 Task: Change the description format of the category "Announcement" in the repository "Javascript" to "Announcement".
Action: Mouse moved to (1183, 219)
Screenshot: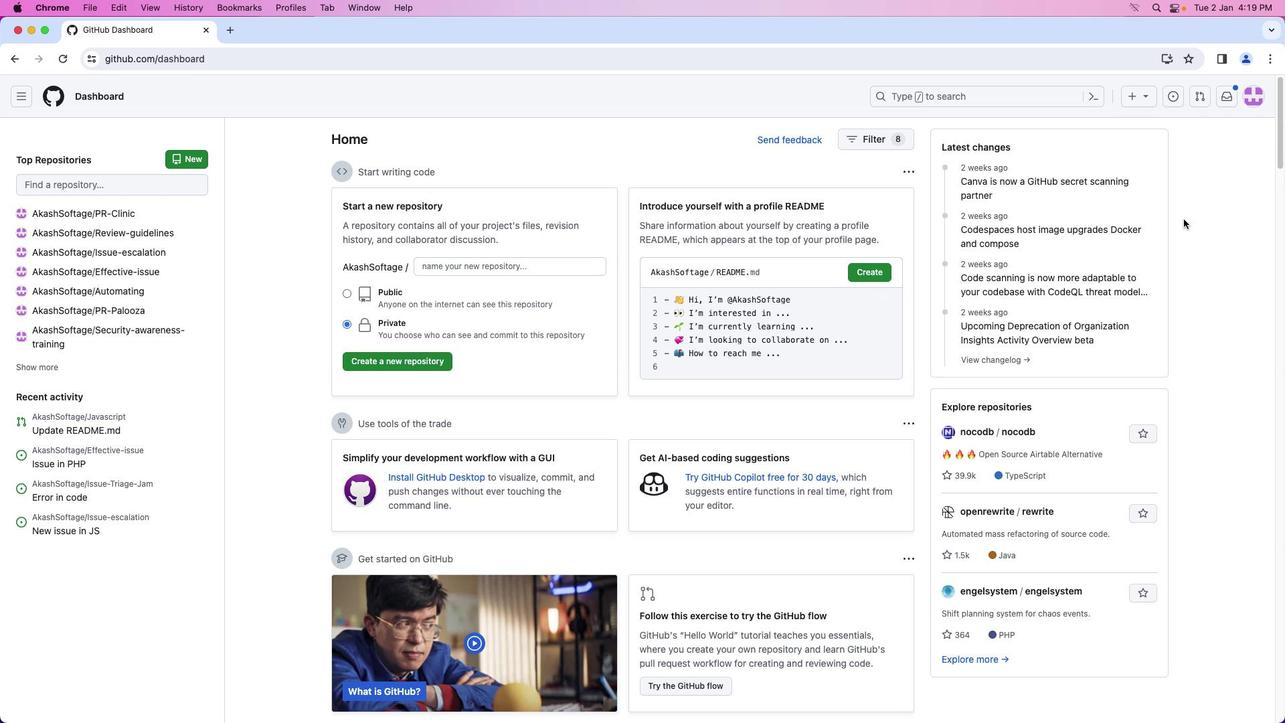 
Action: Mouse pressed left at (1183, 219)
Screenshot: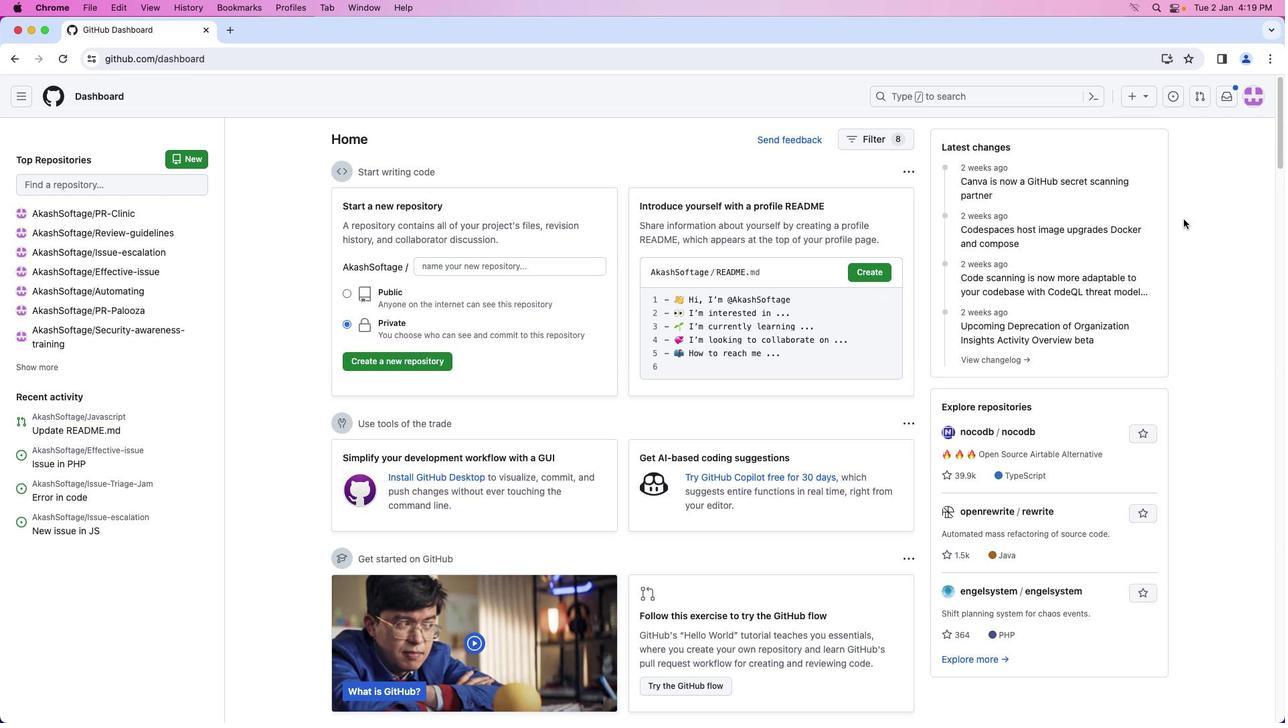 
Action: Mouse moved to (1250, 103)
Screenshot: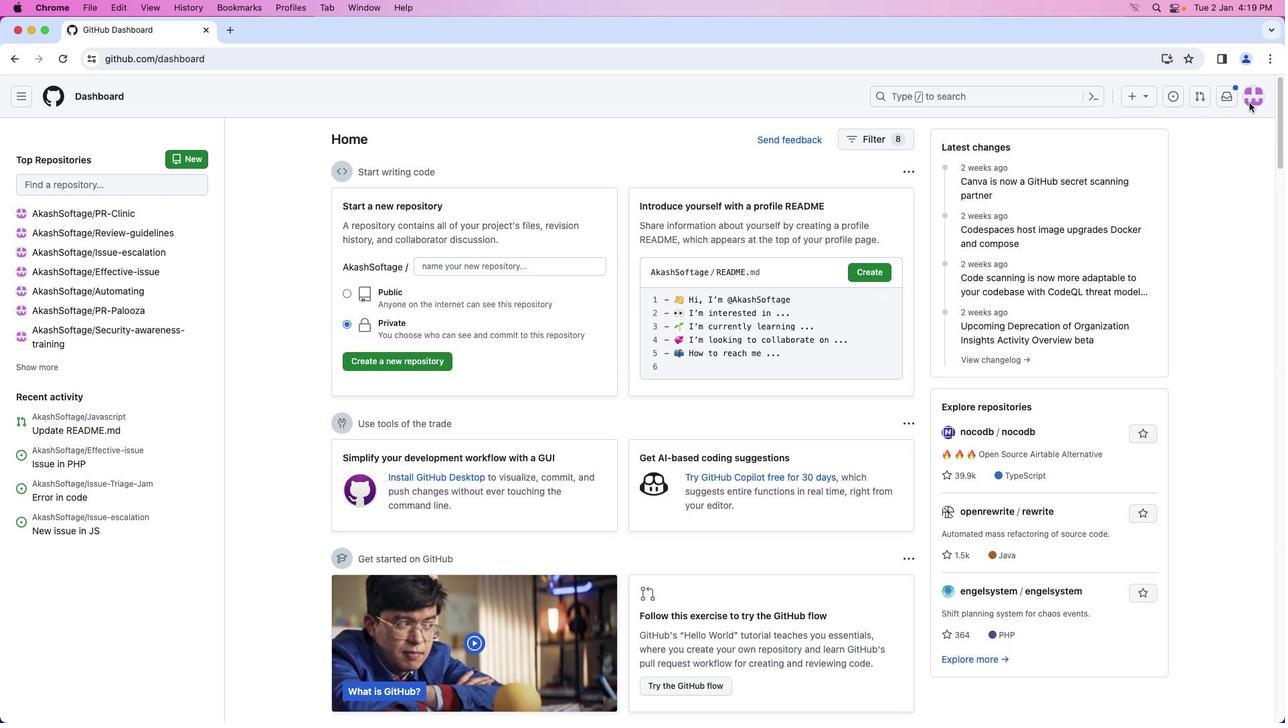 
Action: Mouse pressed left at (1250, 103)
Screenshot: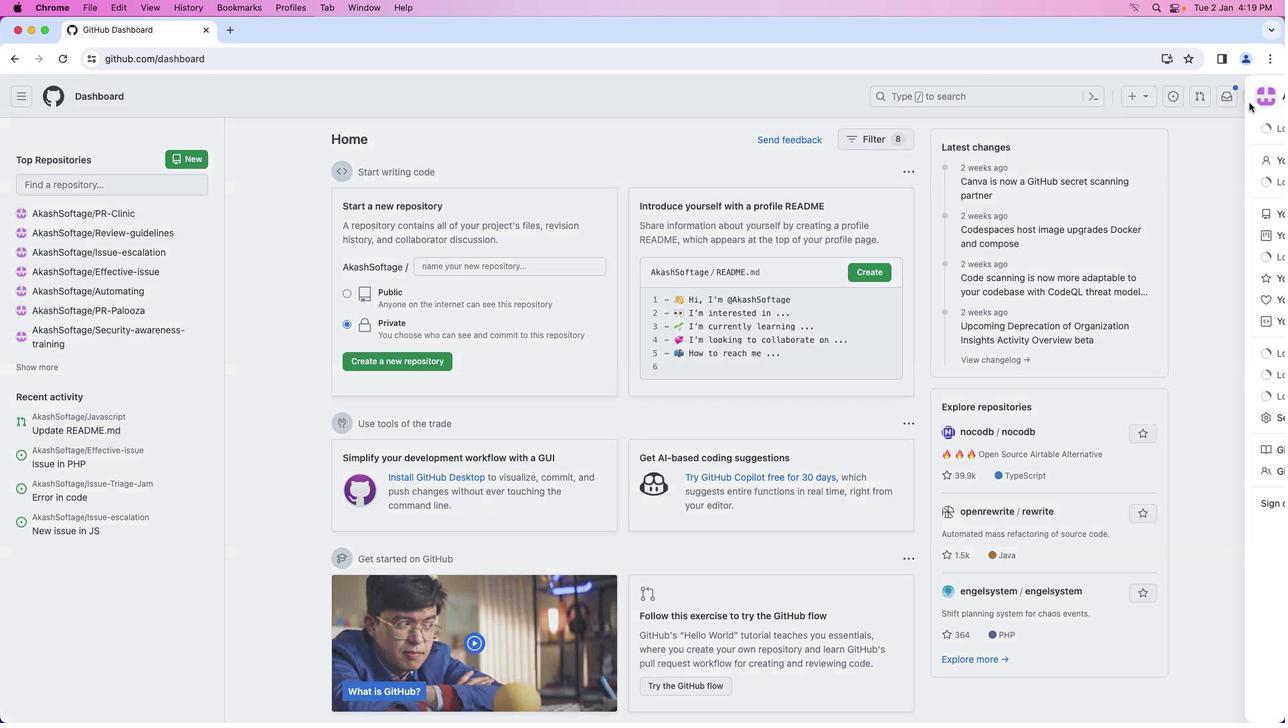 
Action: Mouse moved to (1209, 211)
Screenshot: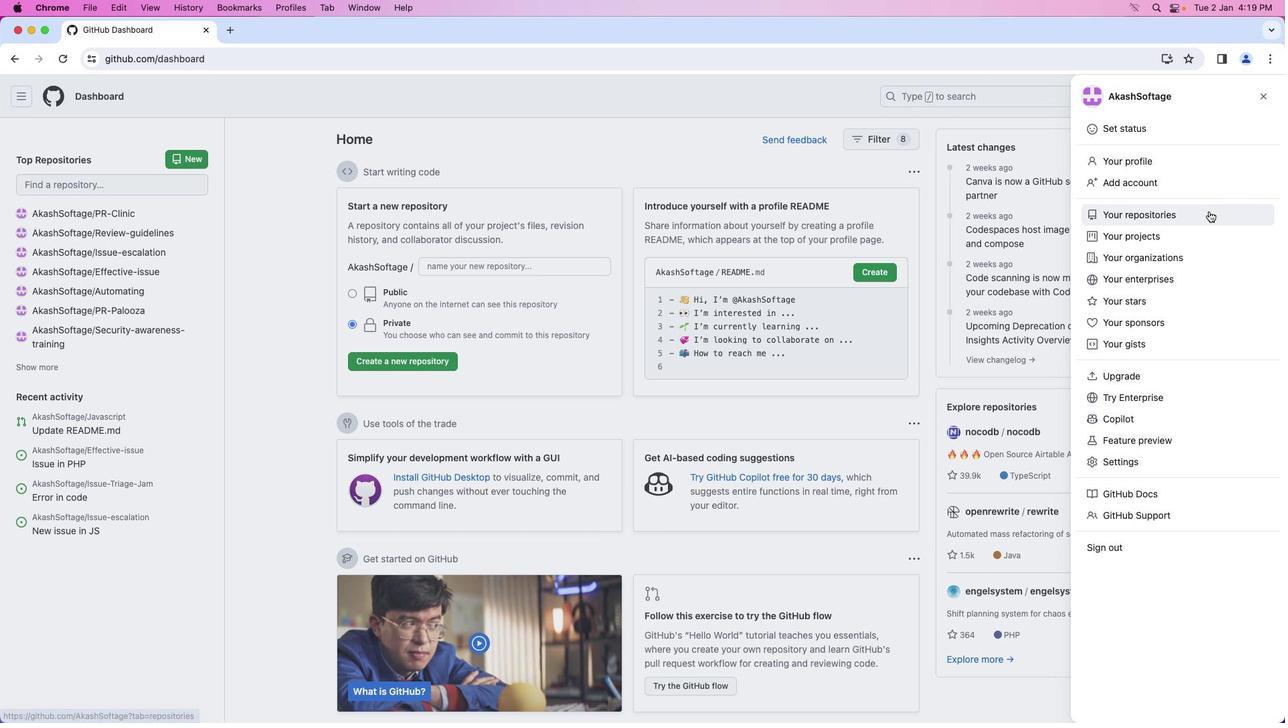 
Action: Mouse pressed left at (1209, 211)
Screenshot: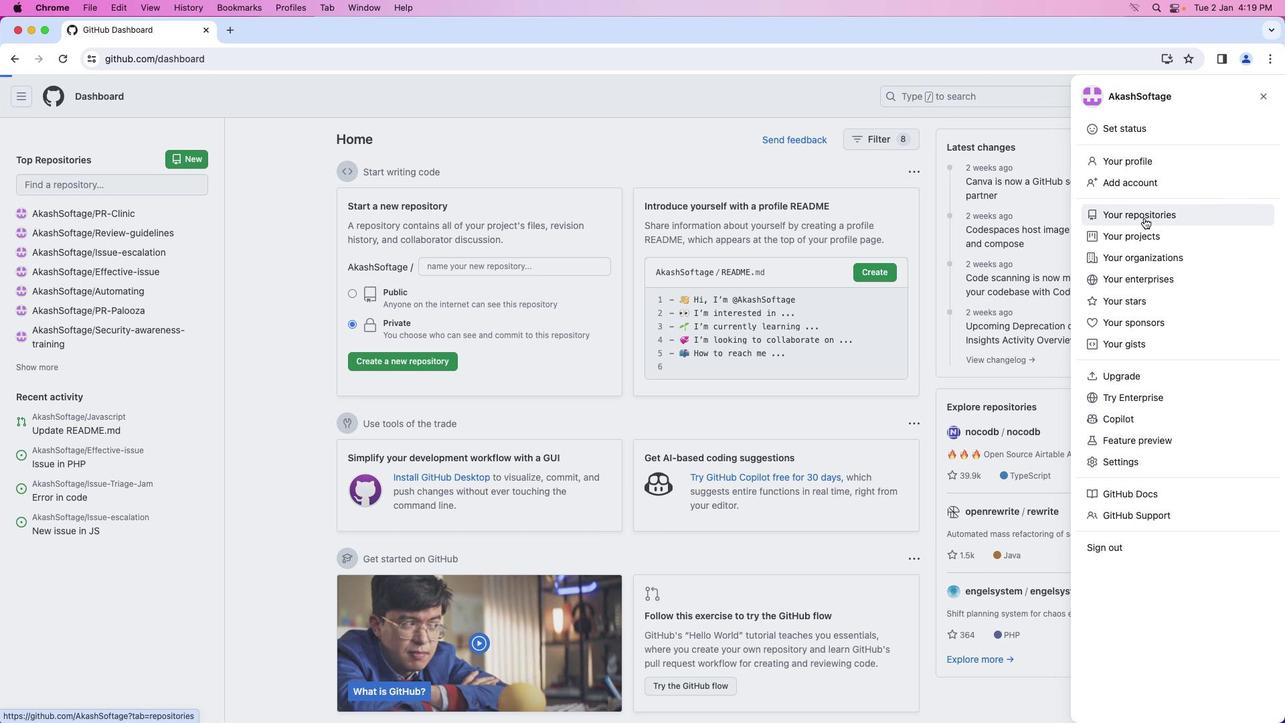 
Action: Mouse moved to (489, 224)
Screenshot: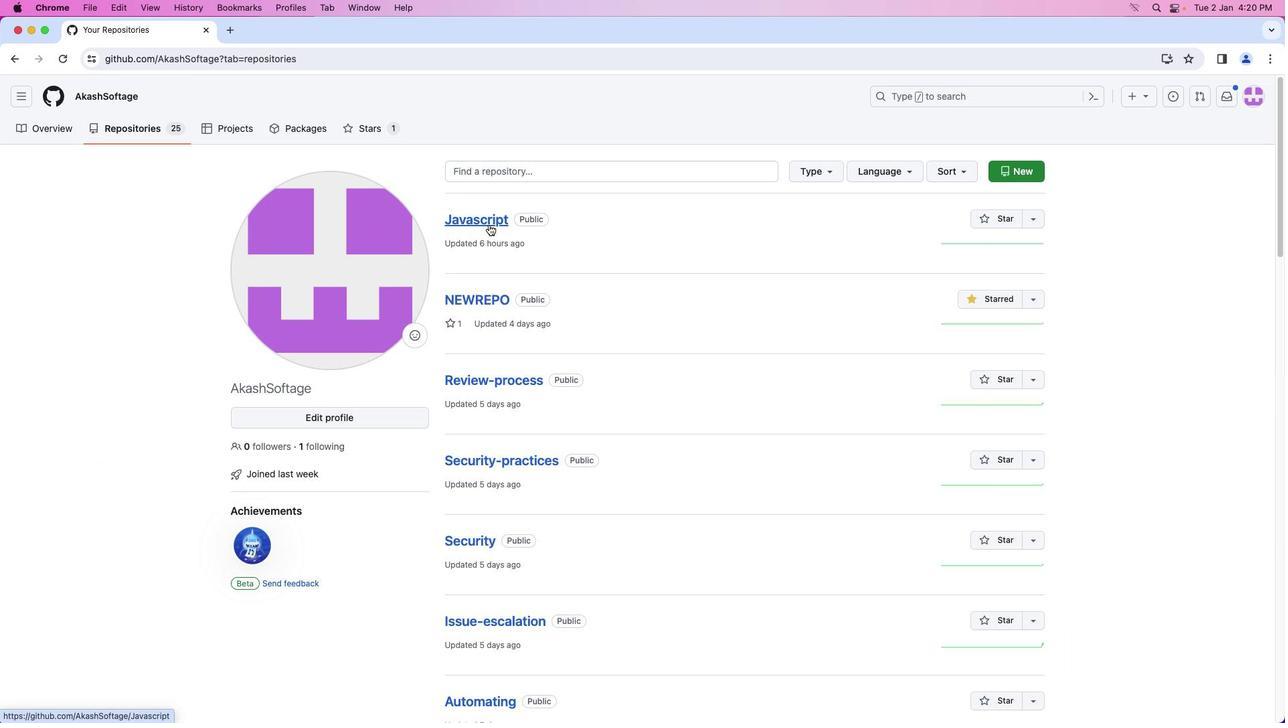
Action: Mouse pressed left at (489, 224)
Screenshot: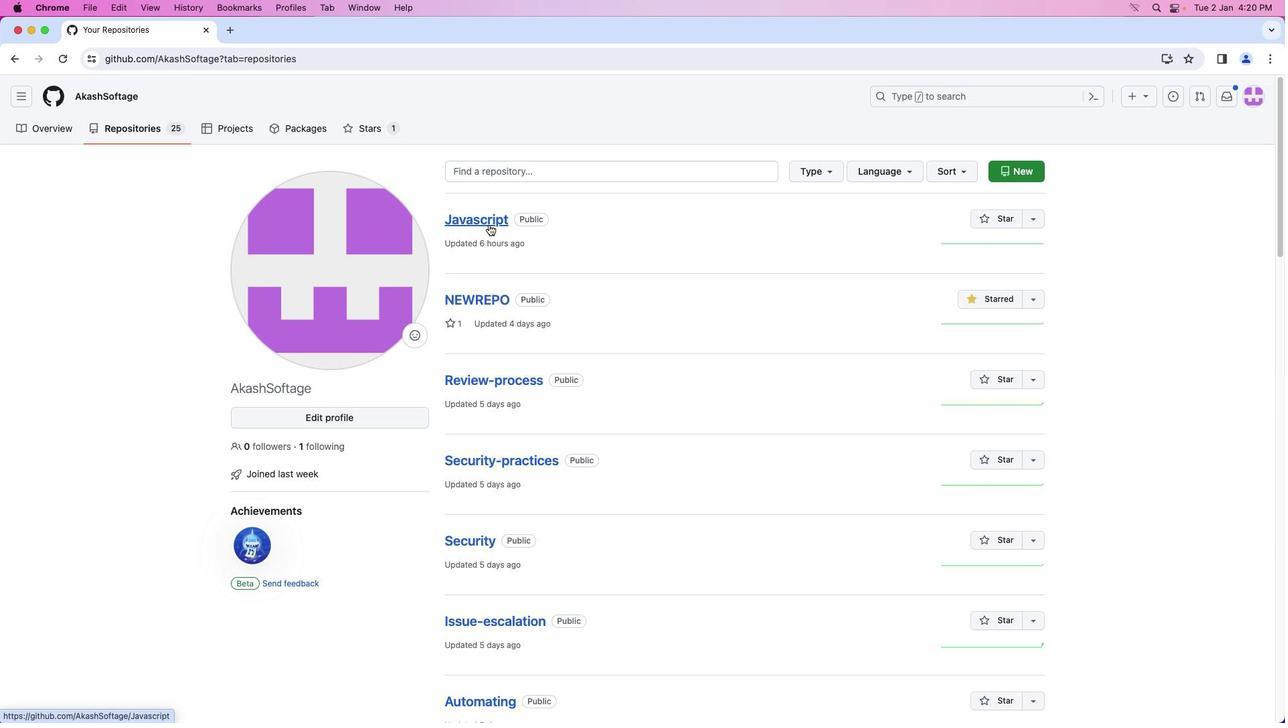 
Action: Mouse moved to (291, 137)
Screenshot: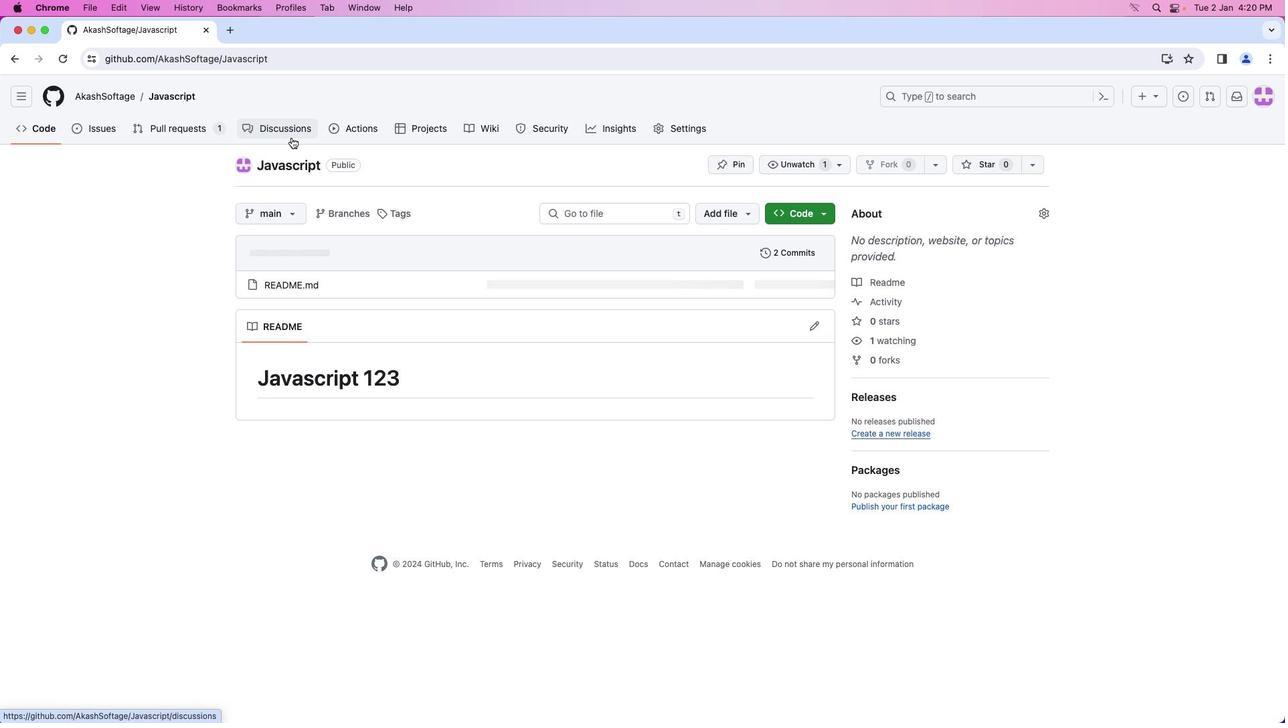 
Action: Mouse pressed left at (291, 137)
Screenshot: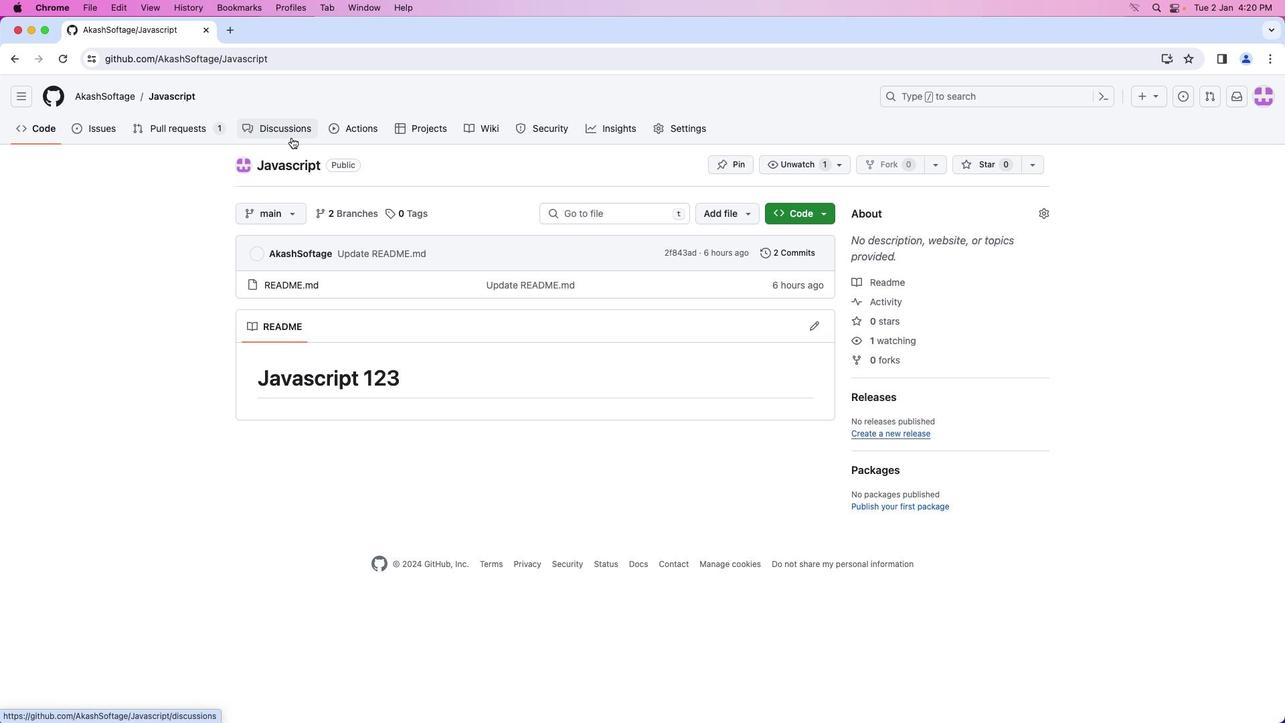 
Action: Mouse moved to (439, 330)
Screenshot: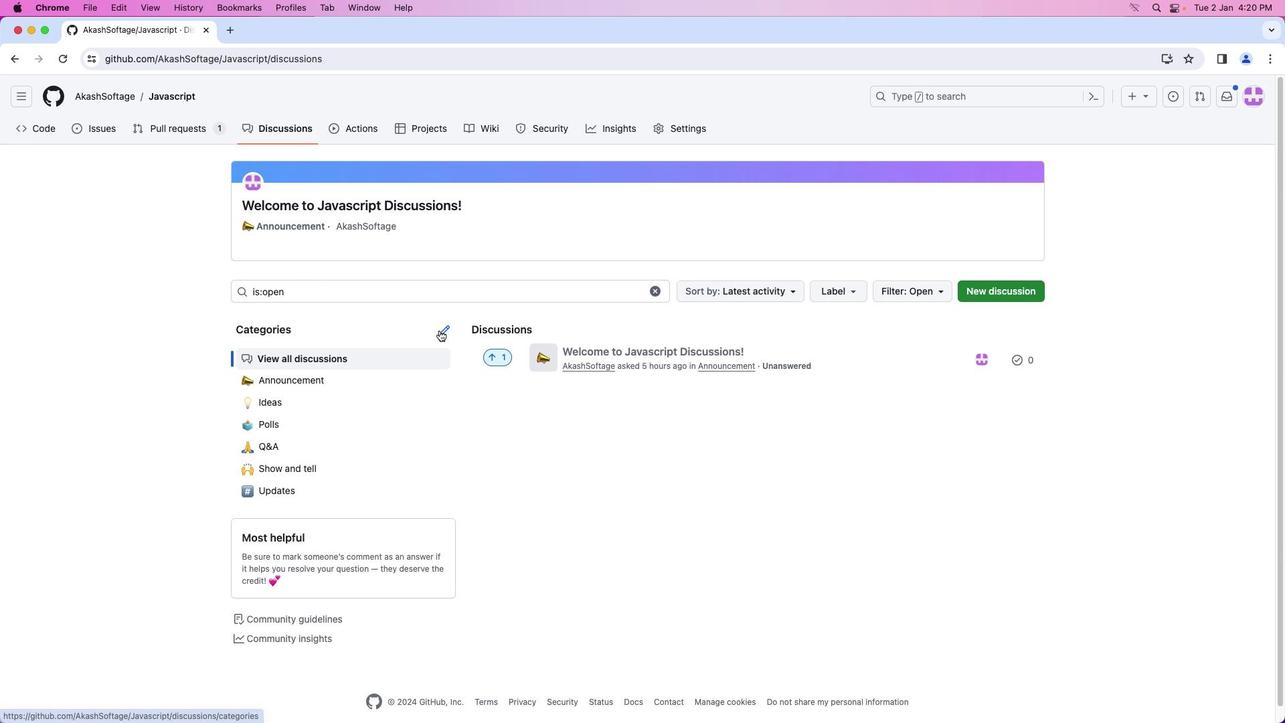 
Action: Mouse pressed left at (439, 330)
Screenshot: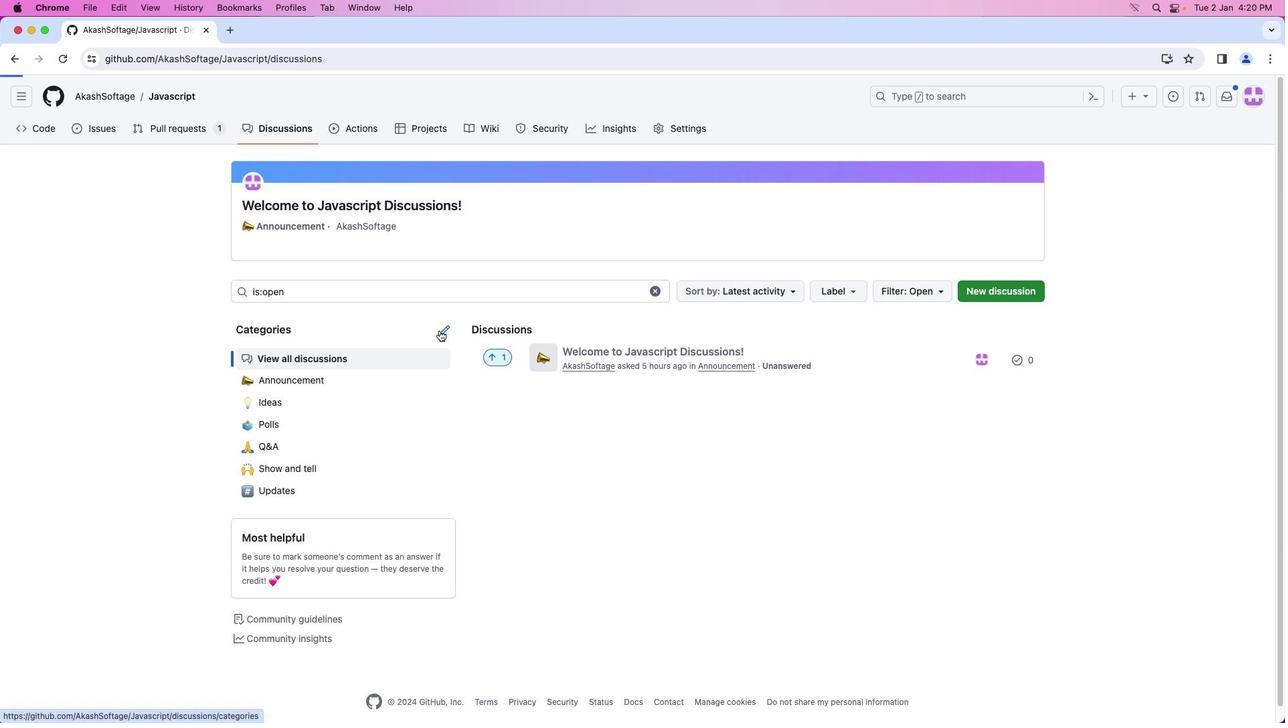 
Action: Mouse moved to (1005, 283)
Screenshot: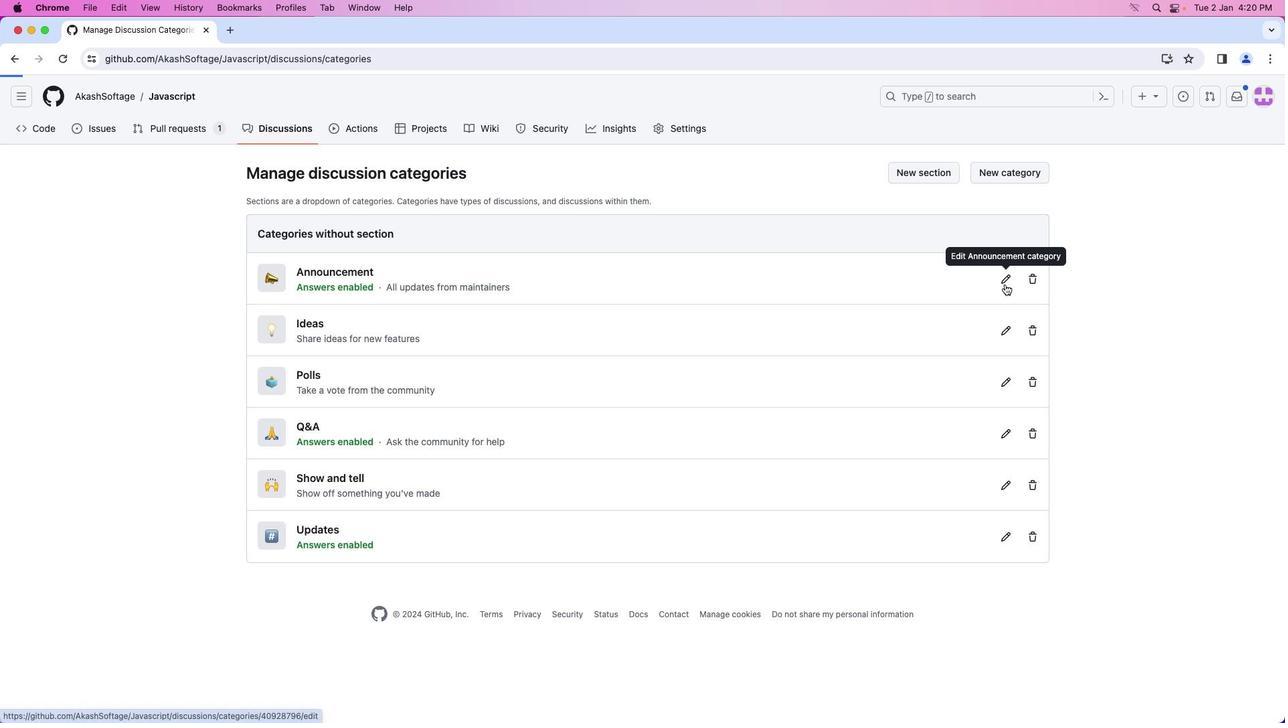 
Action: Mouse pressed left at (1005, 283)
Screenshot: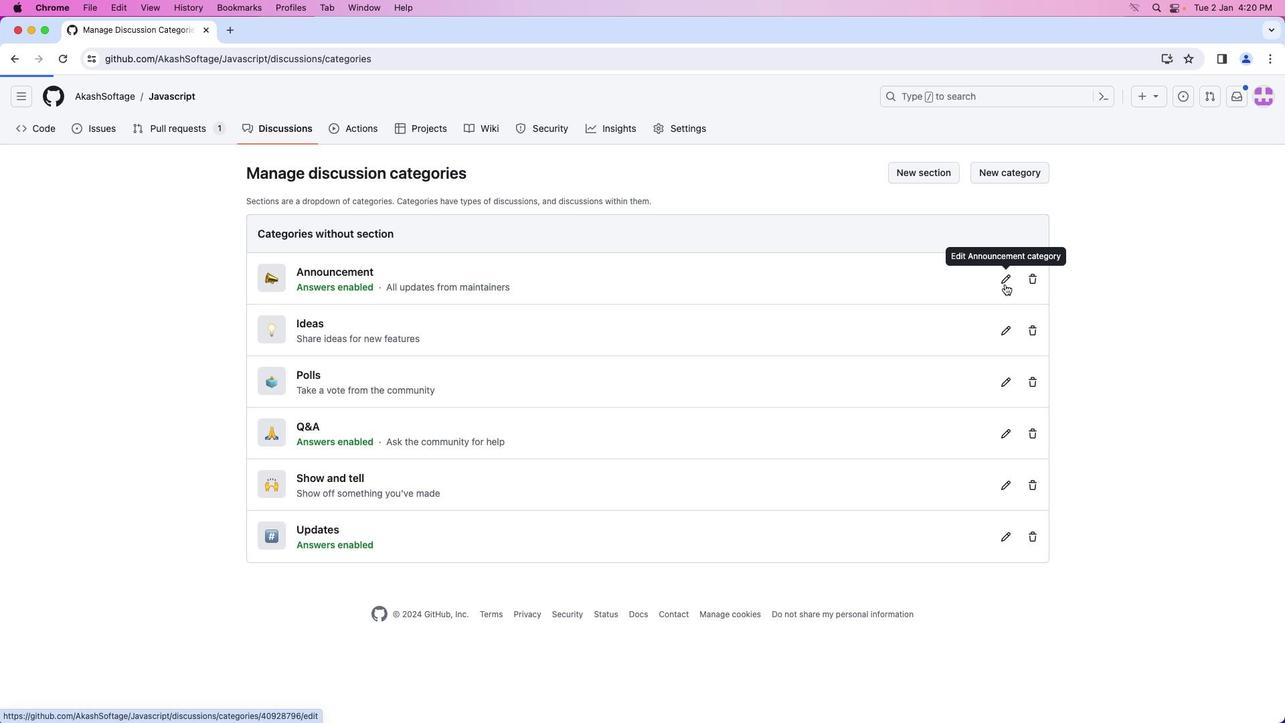 
Action: Mouse moved to (423, 428)
Screenshot: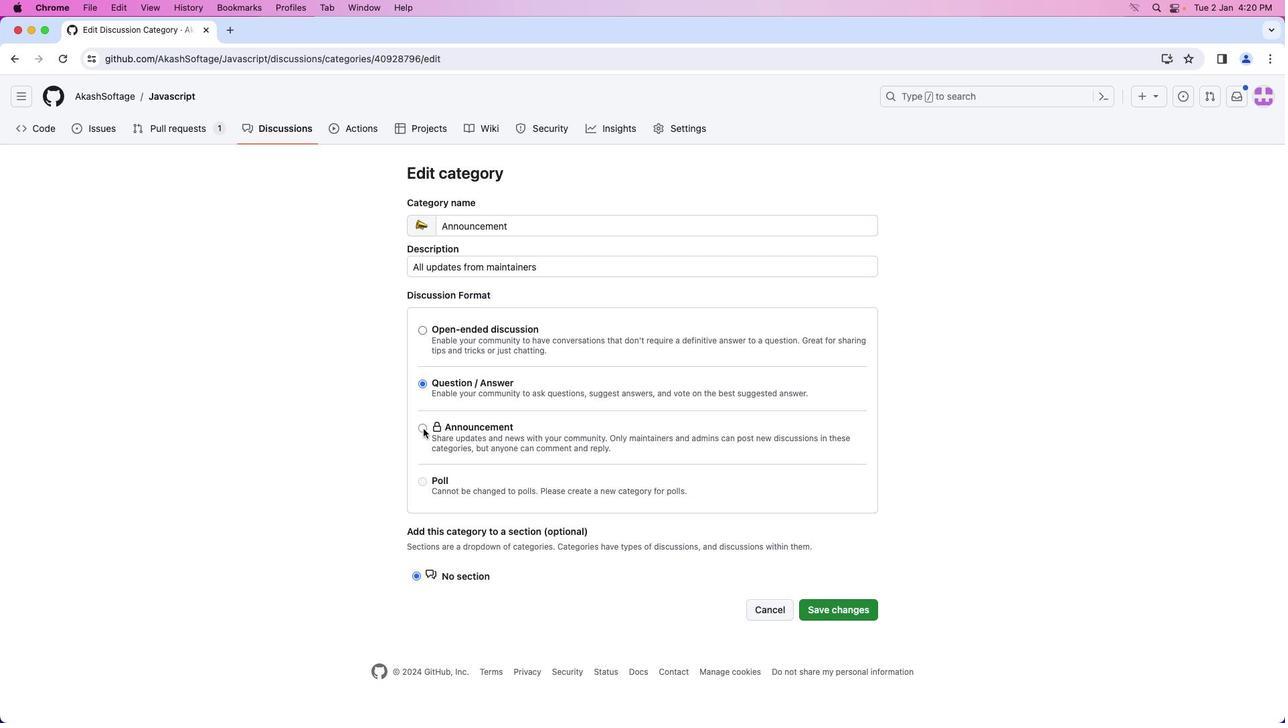 
Action: Mouse pressed left at (423, 428)
Screenshot: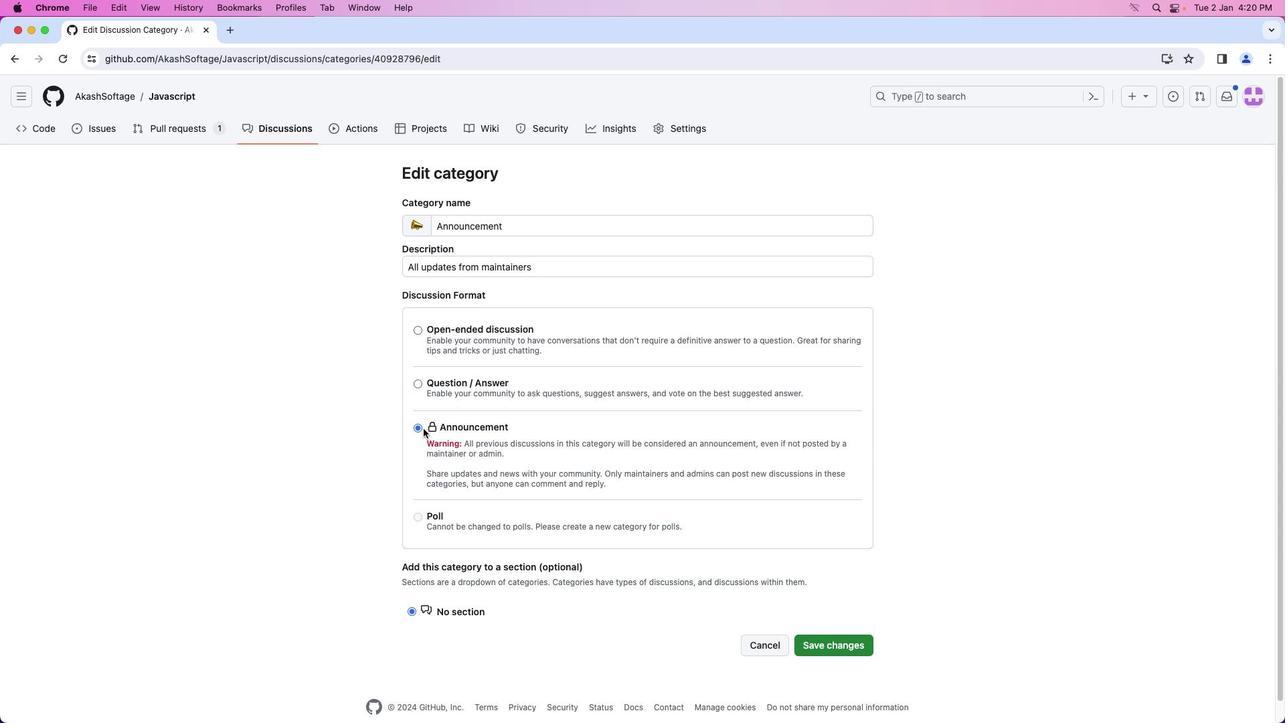 
Action: Mouse moved to (846, 640)
Screenshot: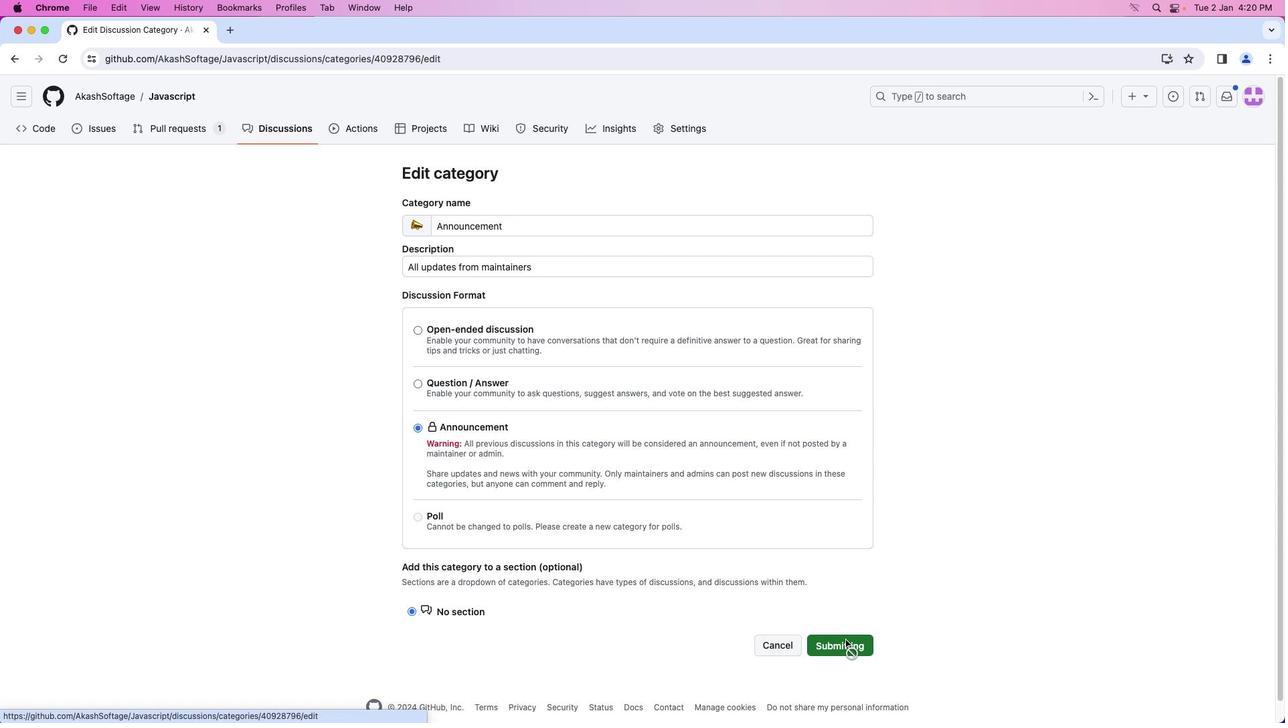 
Action: Mouse pressed left at (846, 640)
Screenshot: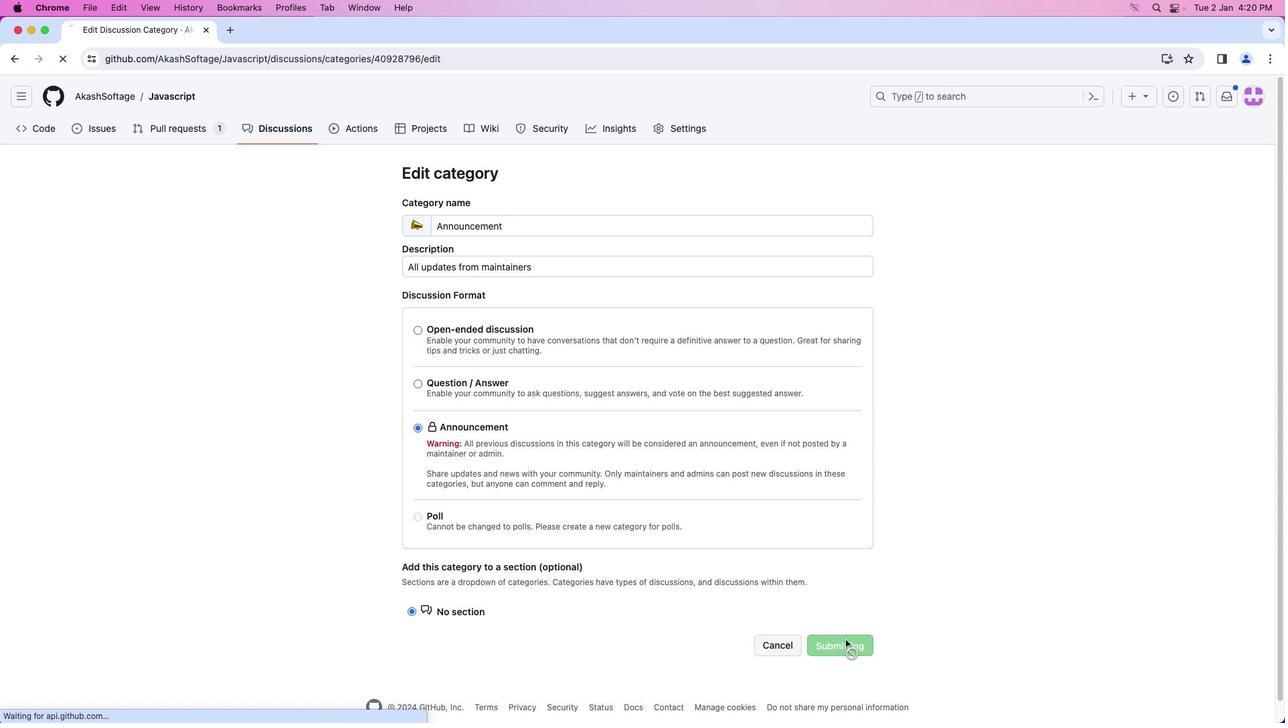 
